 Task: Select Current Company "Microsoft" in search with filters.
Action: Mouse moved to (555, 59)
Screenshot: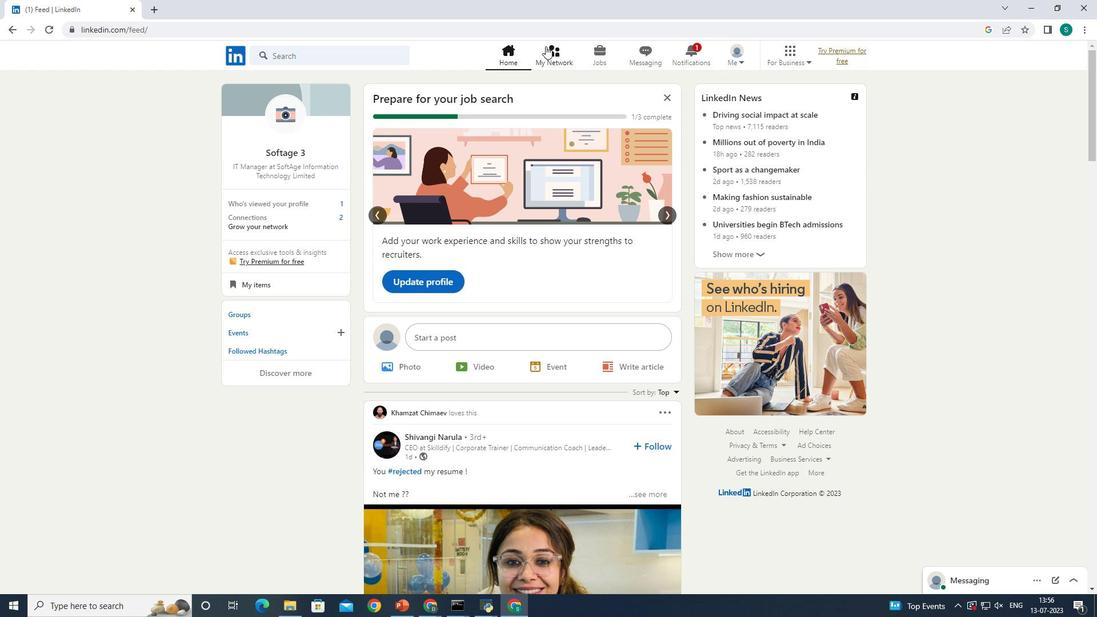 
Action: Mouse pressed left at (555, 59)
Screenshot: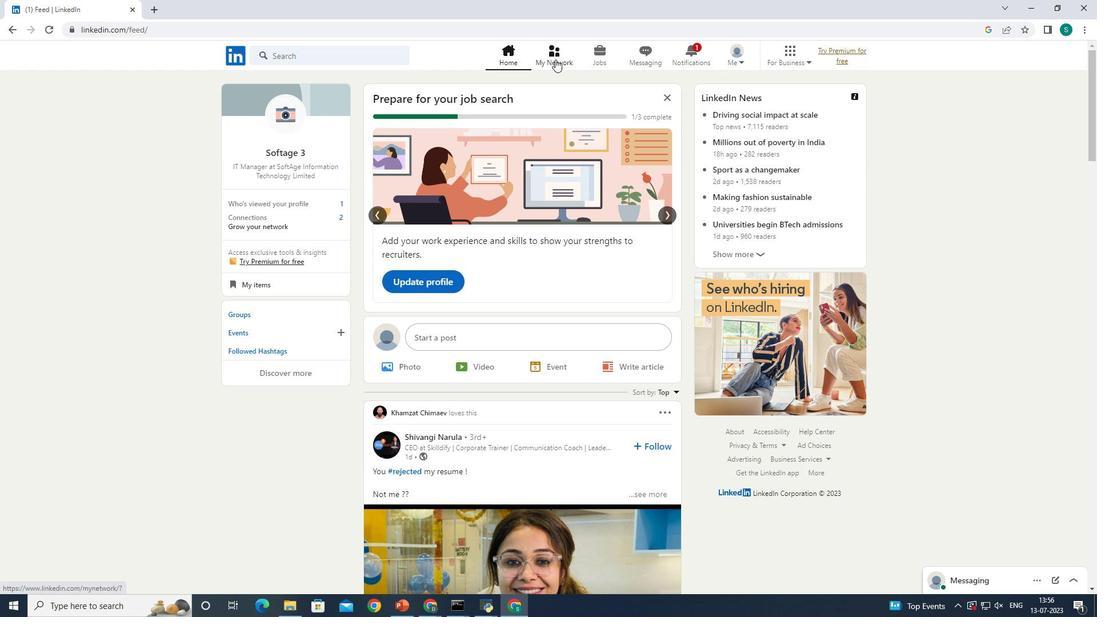 
Action: Mouse moved to (378, 115)
Screenshot: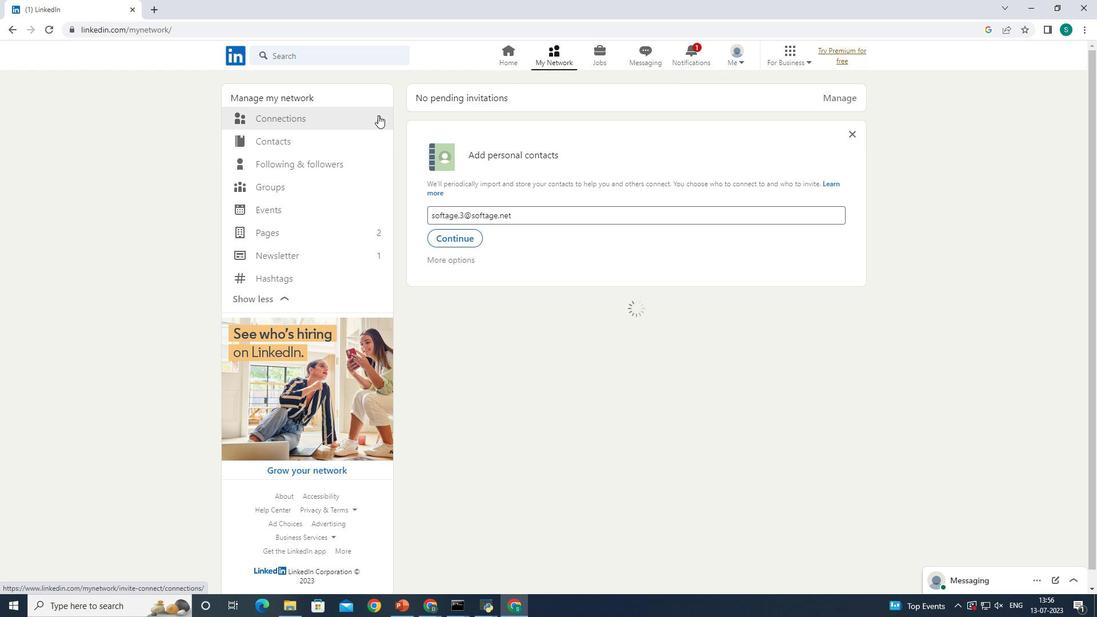 
Action: Mouse pressed left at (378, 115)
Screenshot: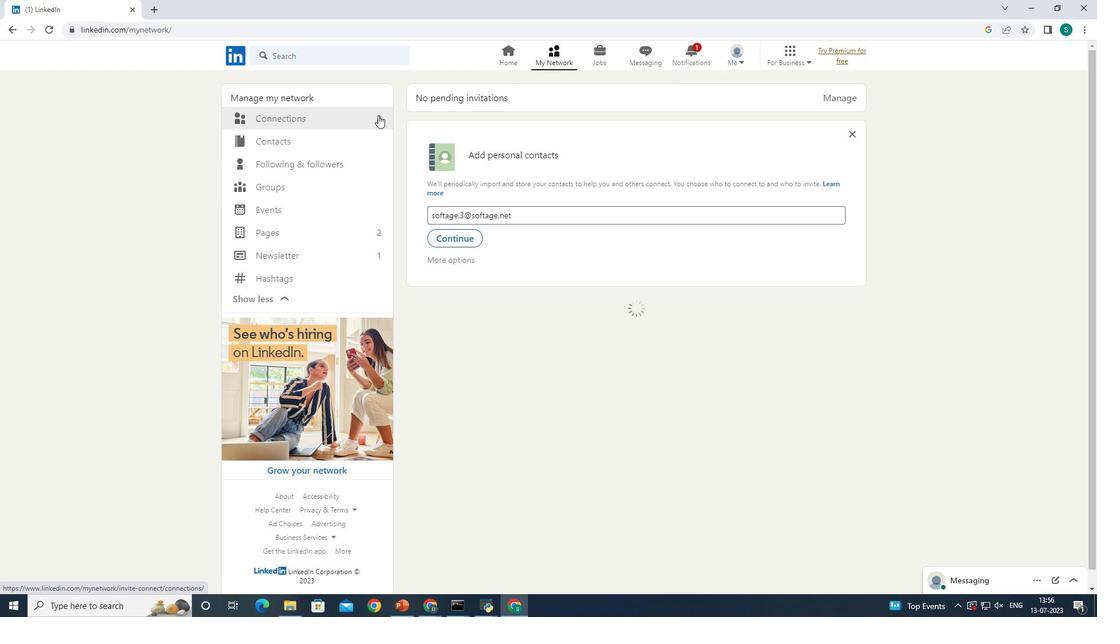 
Action: Mouse moved to (668, 117)
Screenshot: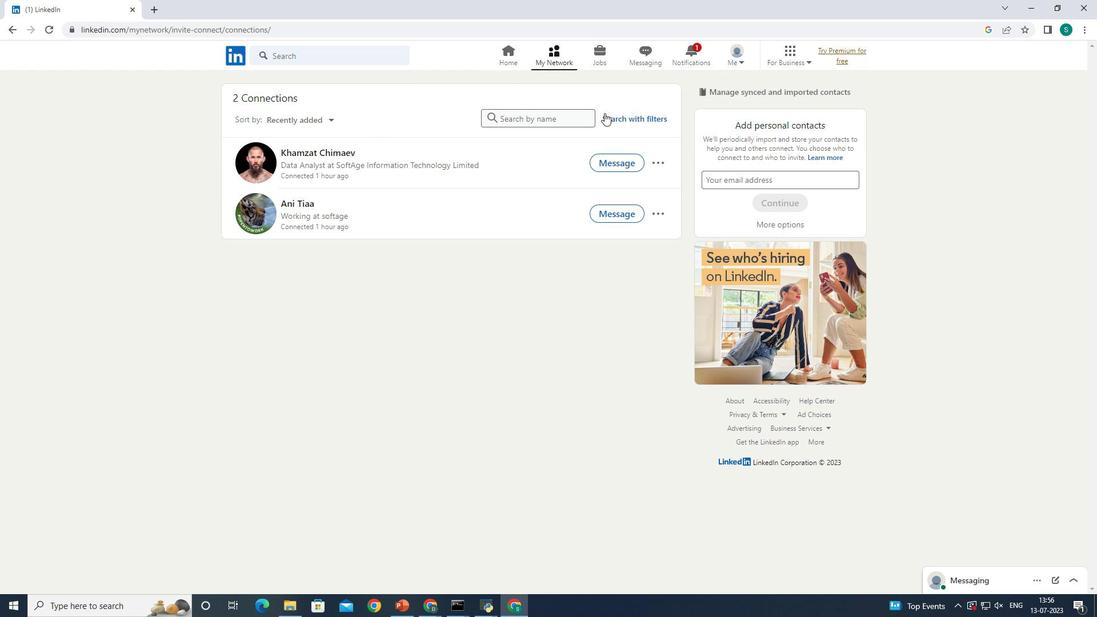 
Action: Mouse pressed left at (668, 117)
Screenshot: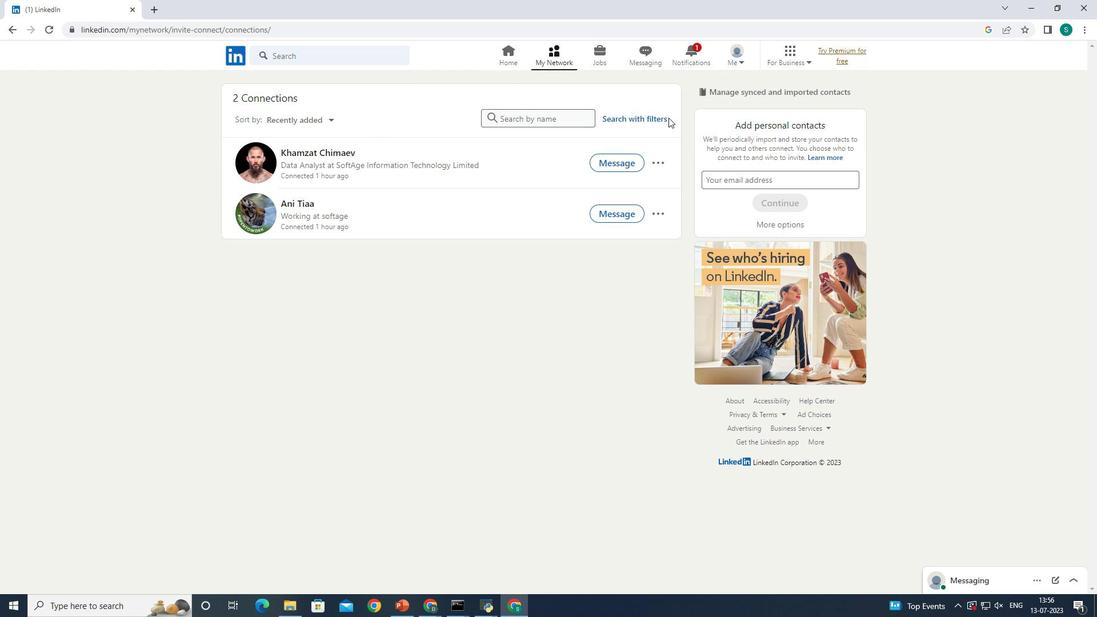 
Action: Mouse moved to (622, 123)
Screenshot: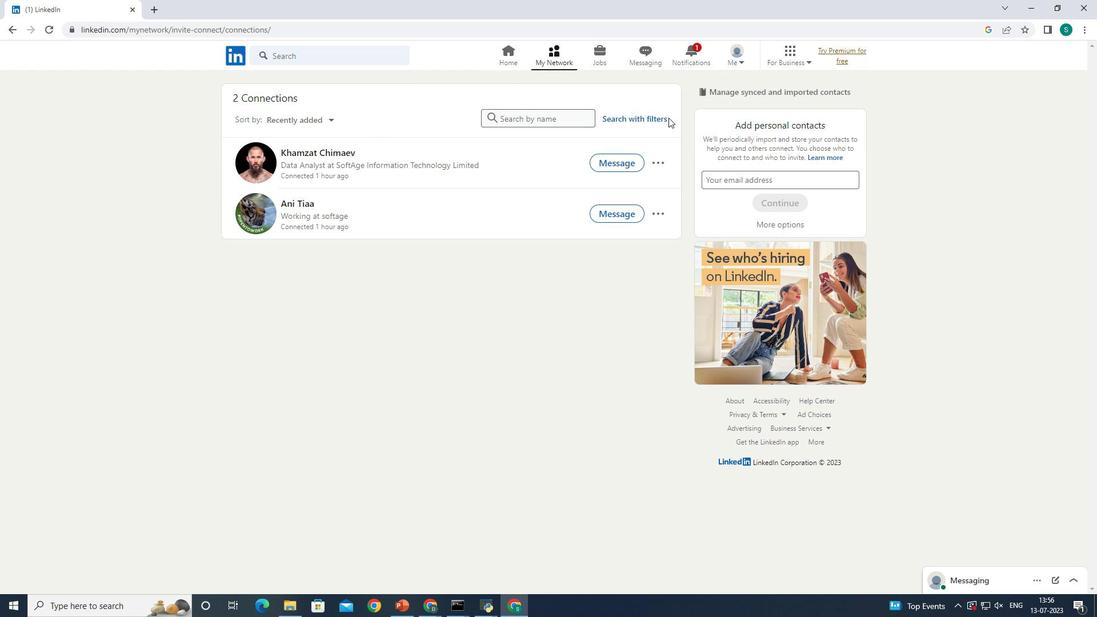 
Action: Mouse pressed left at (622, 123)
Screenshot: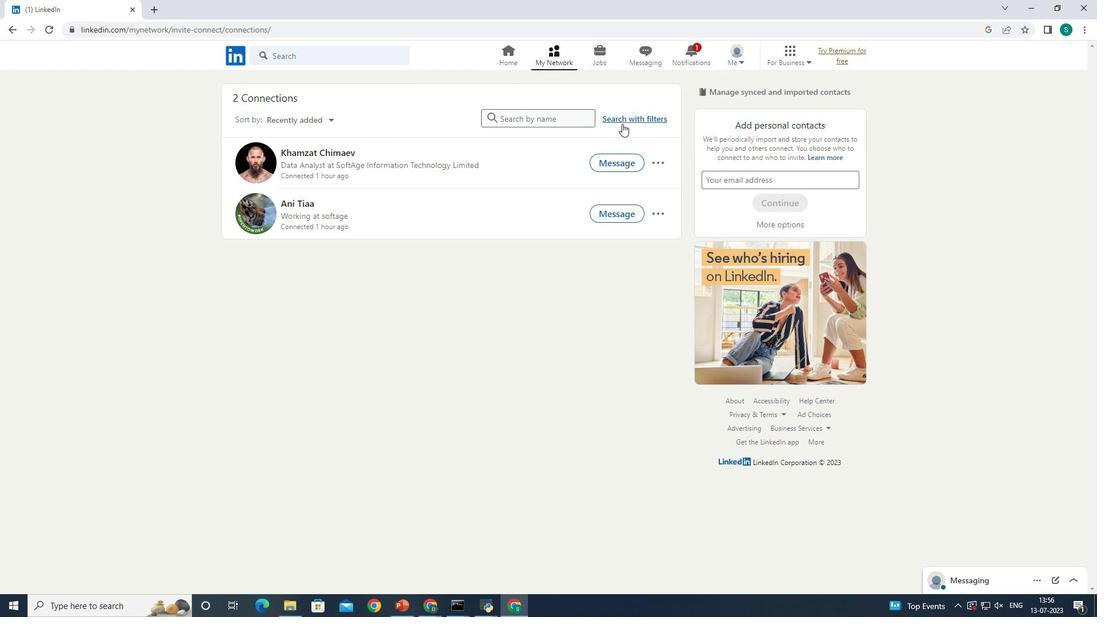 
Action: Mouse moved to (482, 83)
Screenshot: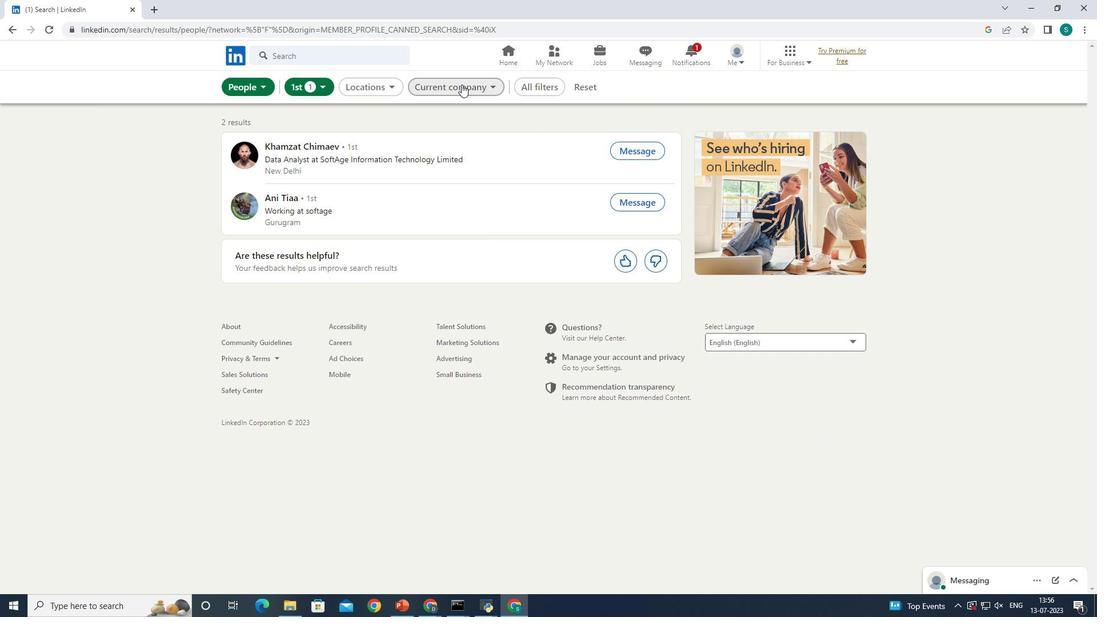 
Action: Mouse pressed left at (482, 83)
Screenshot: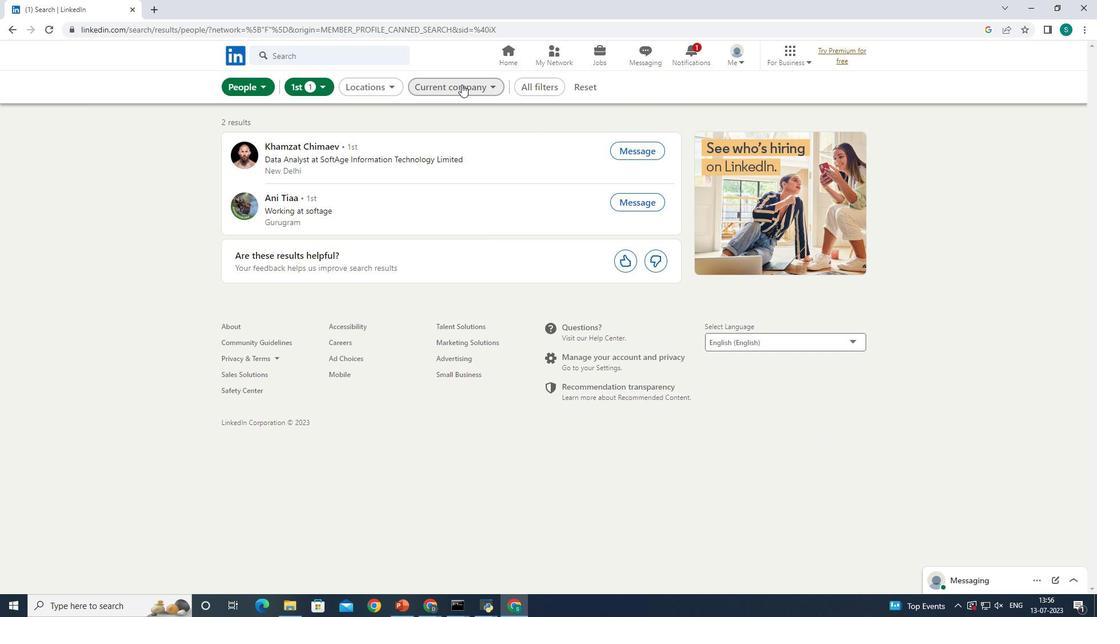 
Action: Mouse moved to (464, 122)
Screenshot: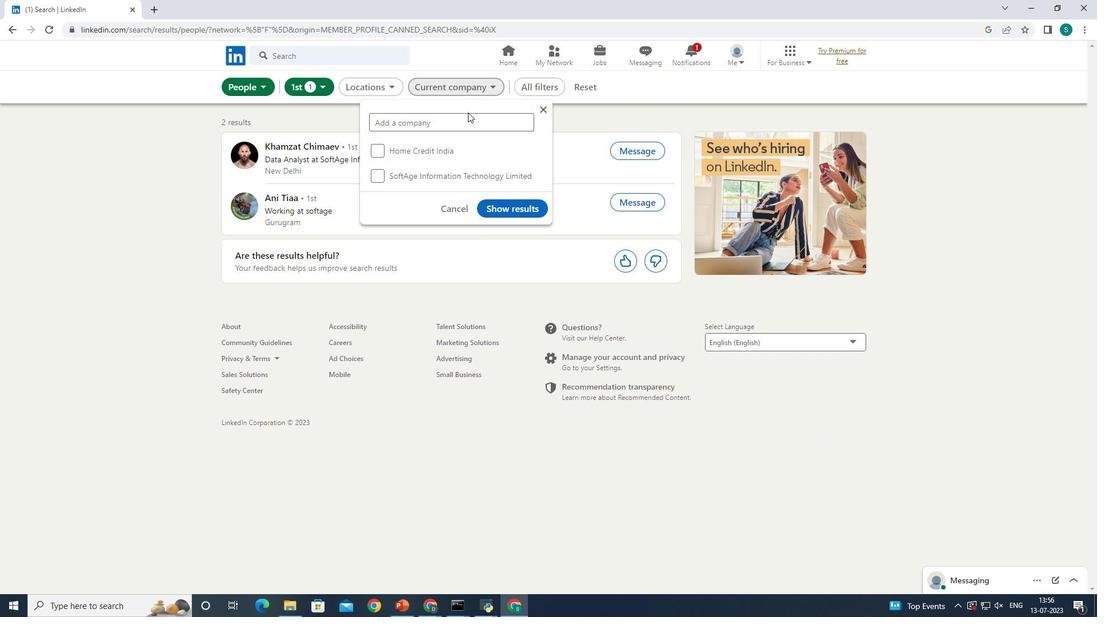 
Action: Mouse pressed left at (464, 122)
Screenshot: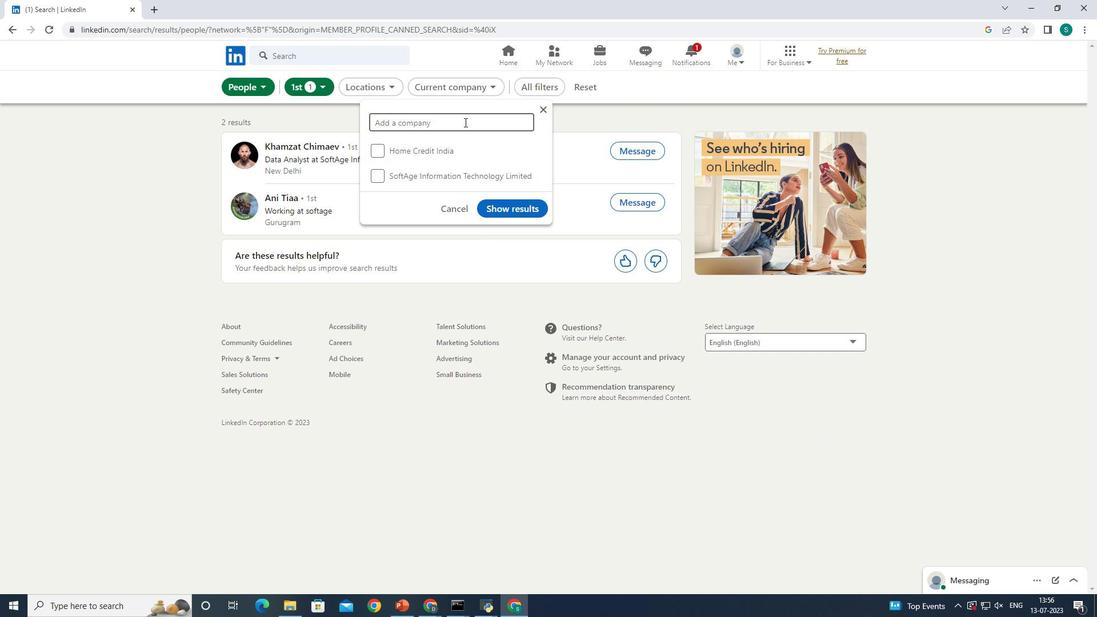 
Action: Key pressed <Key.shift>Microso
Screenshot: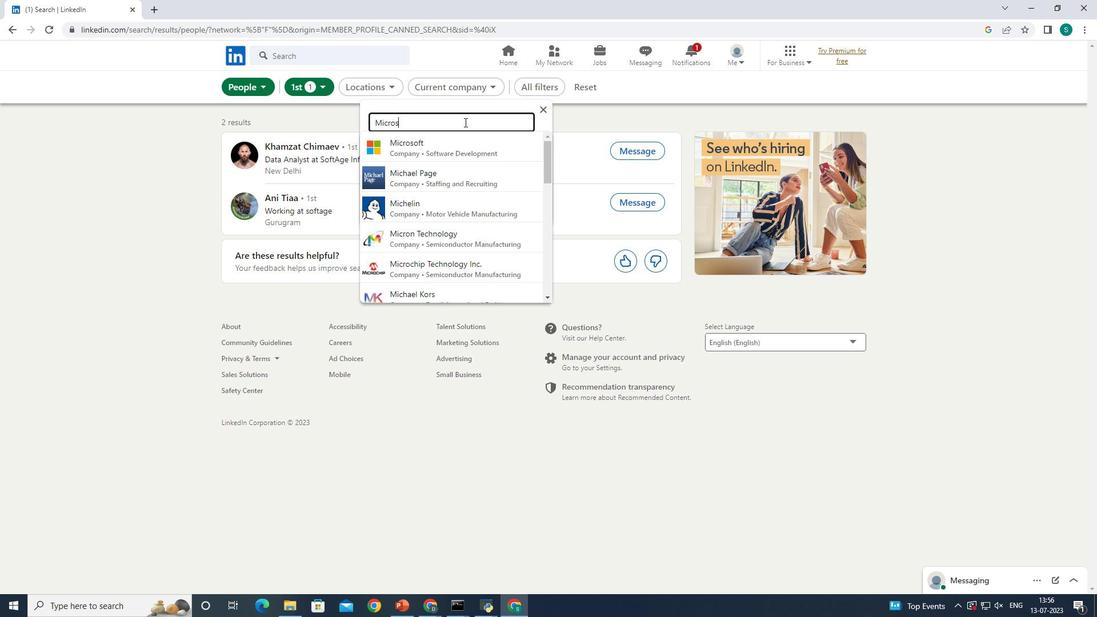 
Action: Mouse moved to (464, 147)
Screenshot: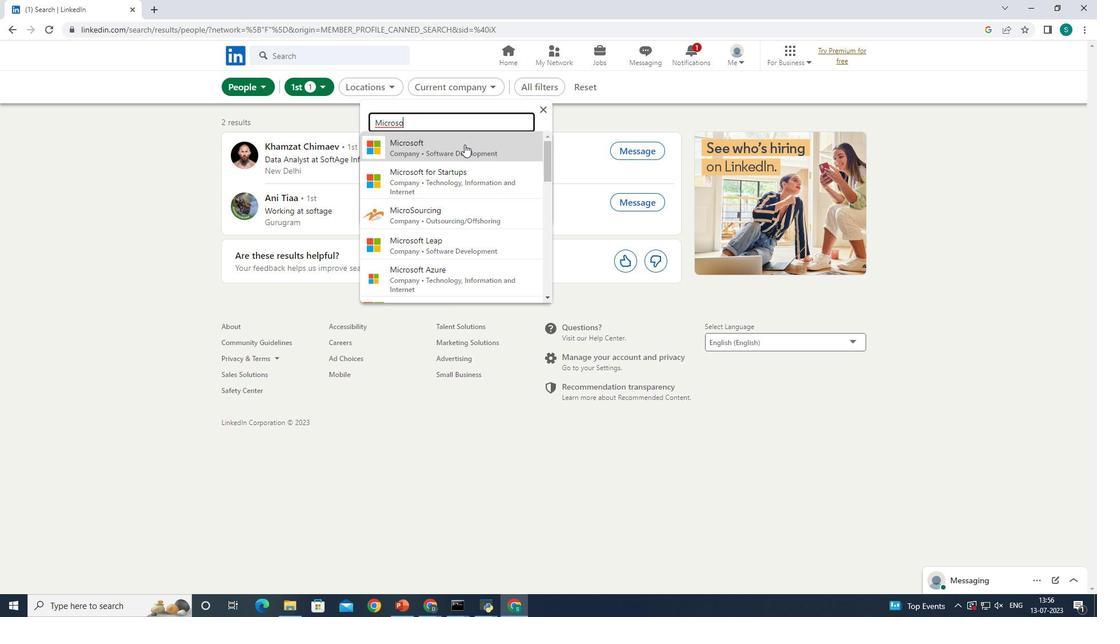 
Action: Mouse pressed left at (464, 147)
Screenshot: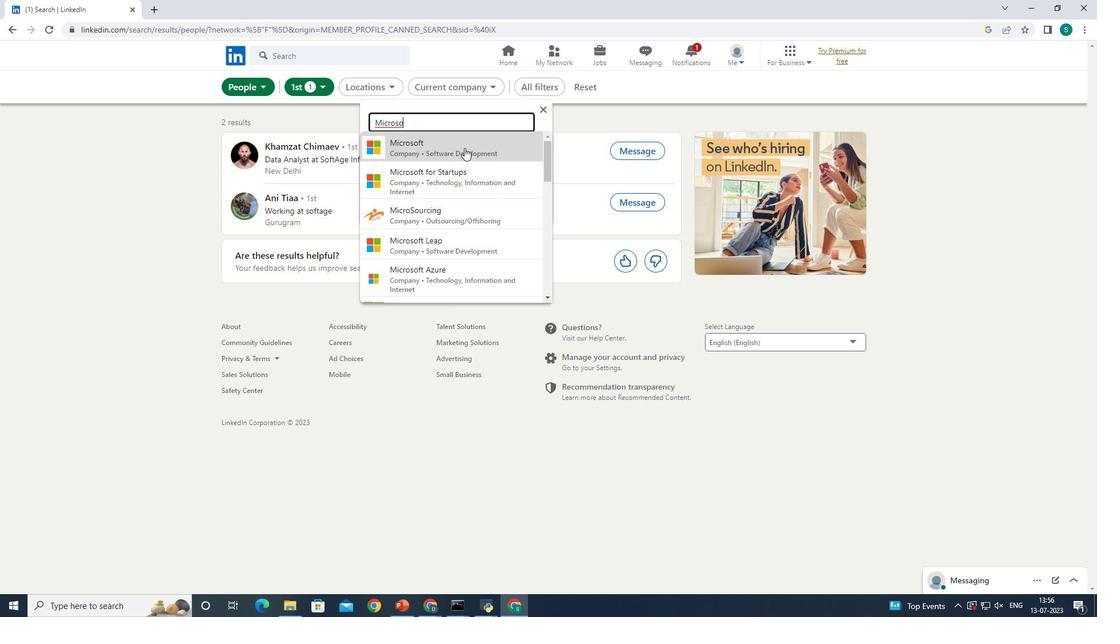 
Action: Mouse moved to (517, 231)
Screenshot: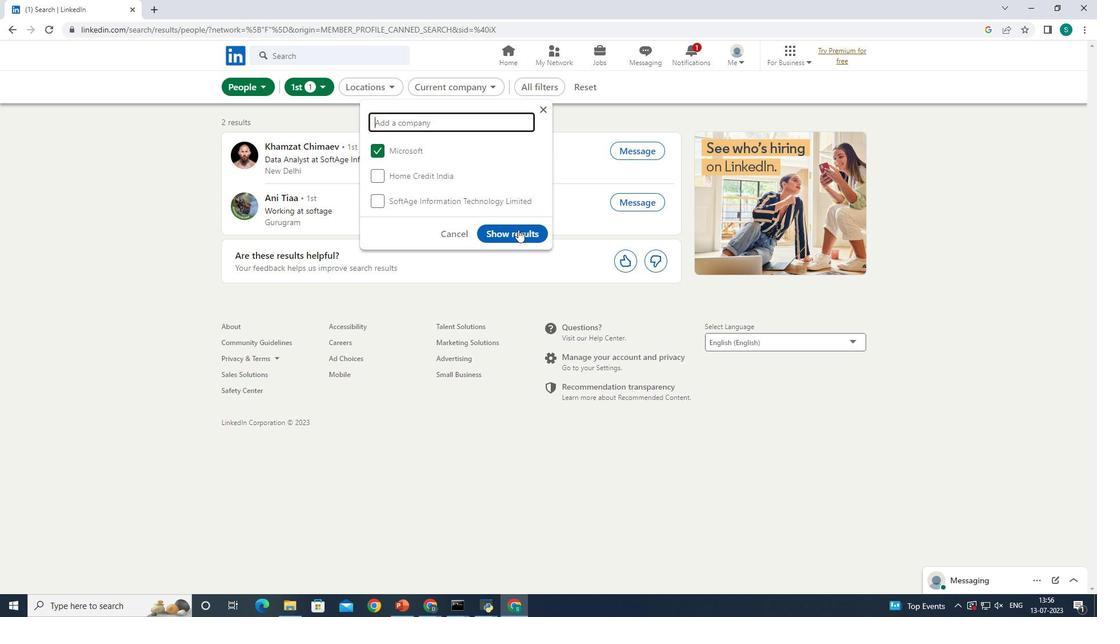
Action: Mouse pressed left at (517, 231)
Screenshot: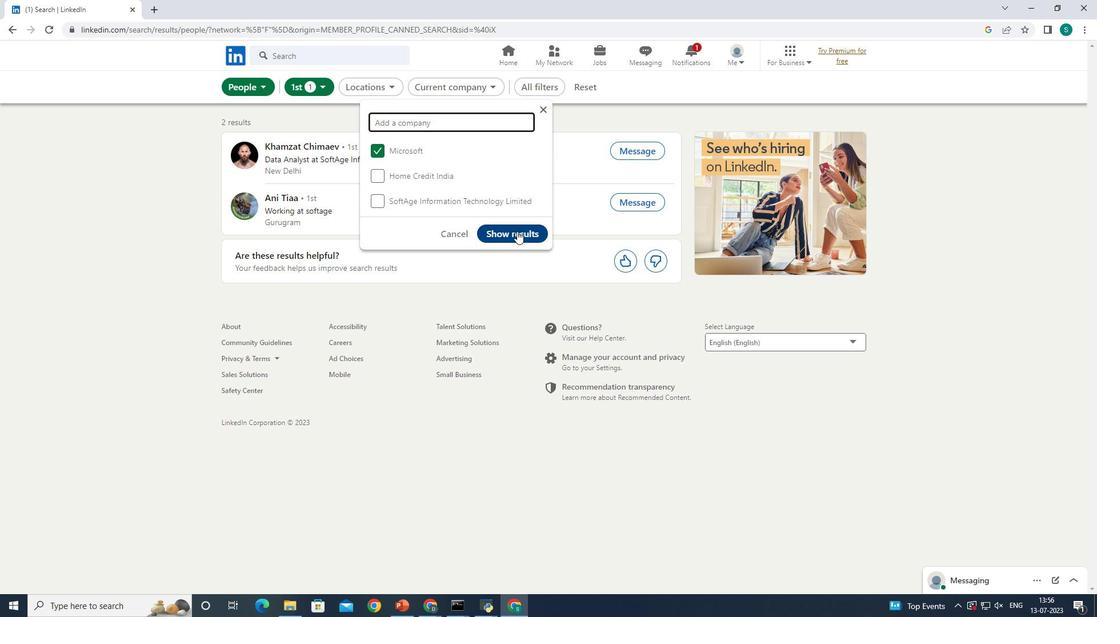
Action: Mouse moved to (923, 235)
Screenshot: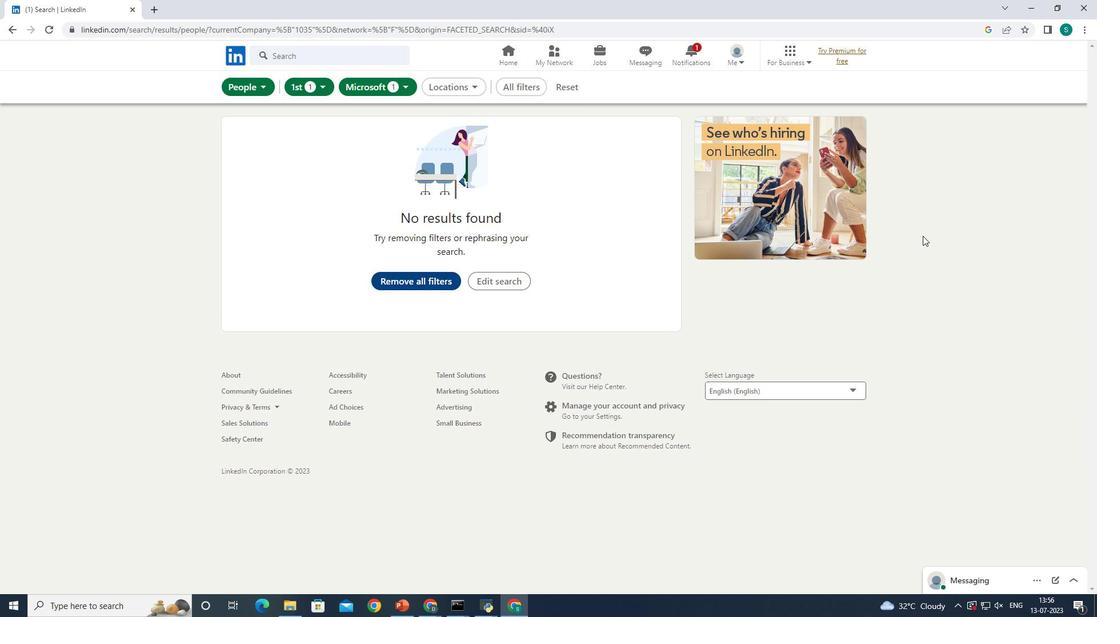 
